 Task: Set the default behaviour for payment handlers reality permission to "Sites can install payment handlers".
Action: Mouse moved to (1070, 30)
Screenshot: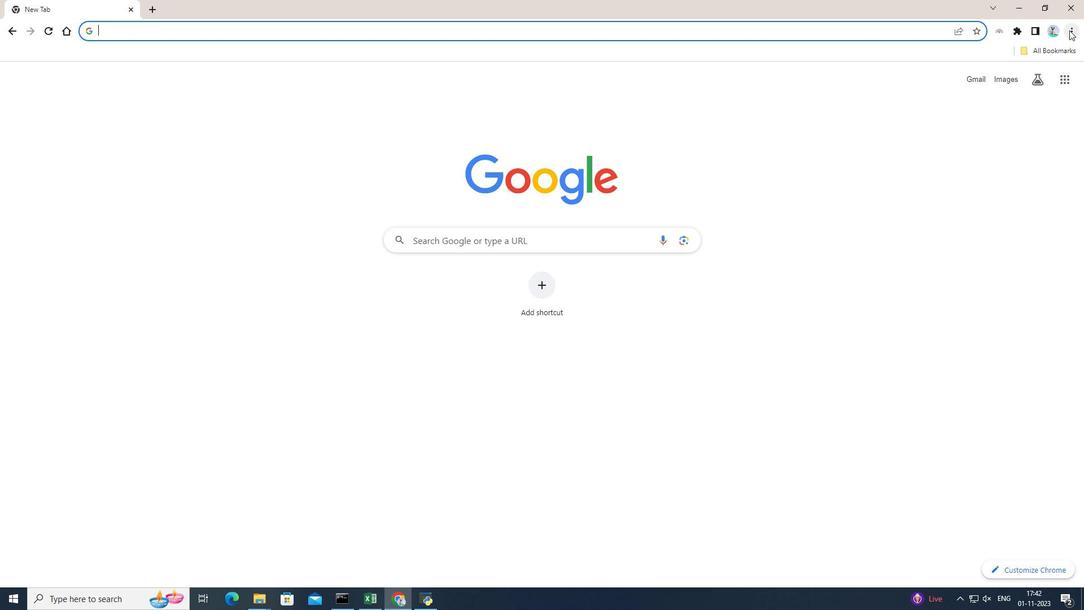 
Action: Mouse pressed left at (1070, 30)
Screenshot: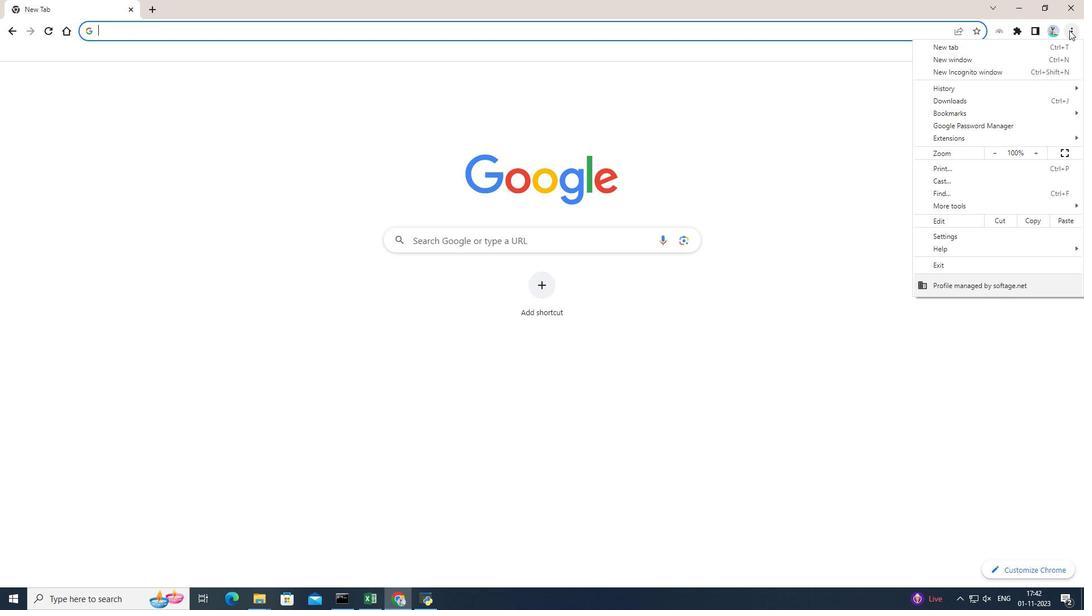 
Action: Mouse moved to (961, 233)
Screenshot: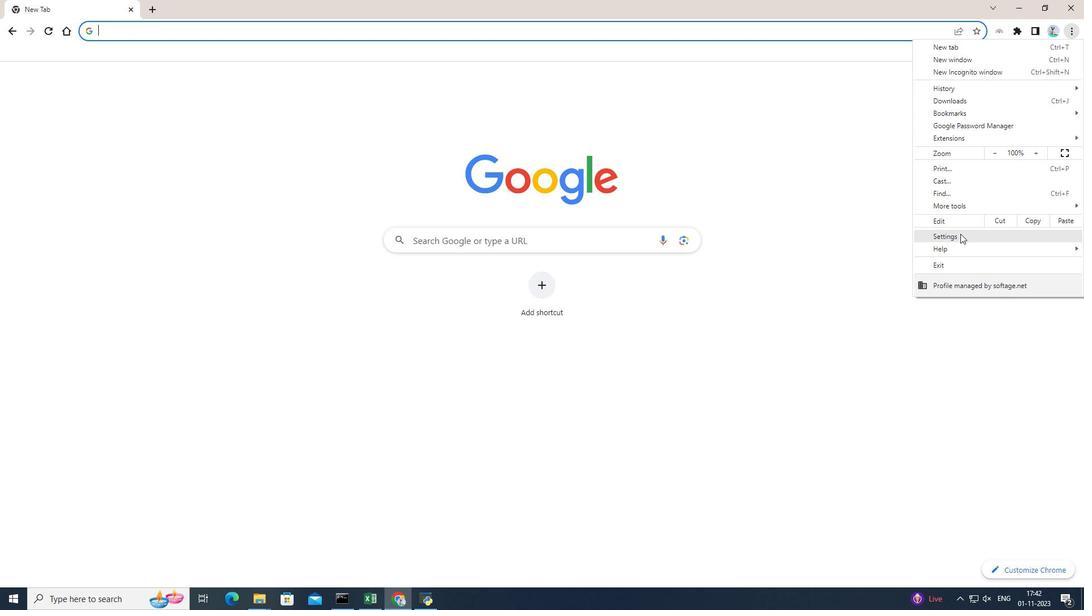 
Action: Mouse pressed left at (961, 233)
Screenshot: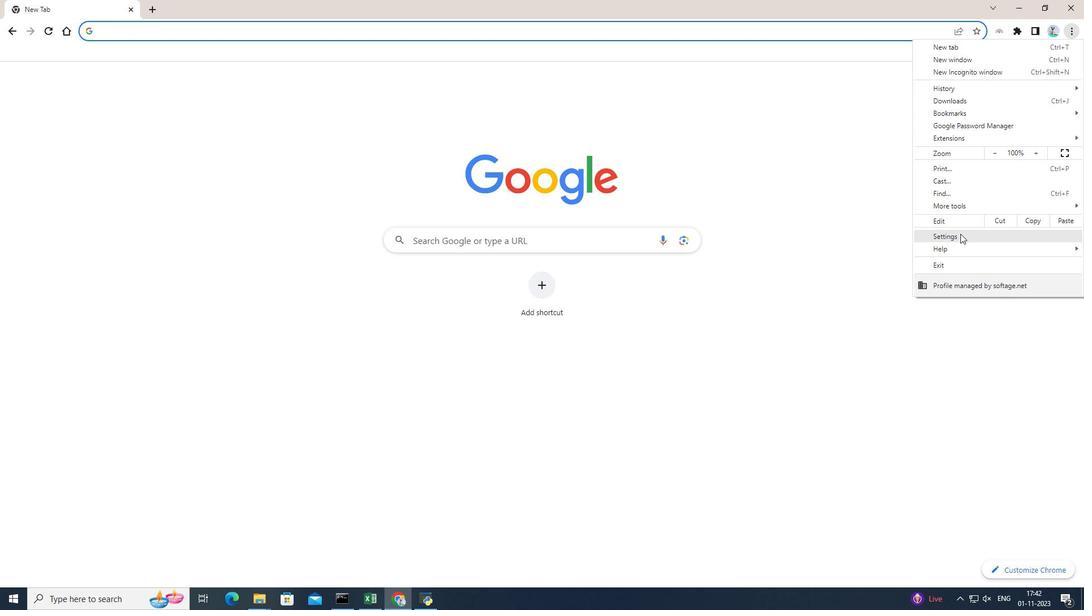 
Action: Mouse pressed left at (961, 233)
Screenshot: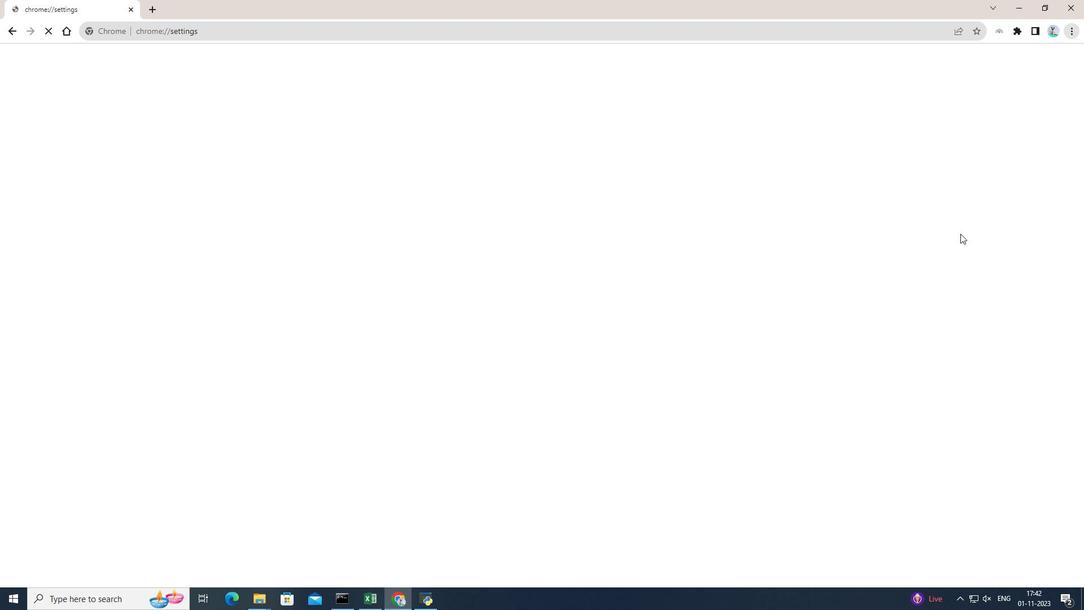 
Action: Mouse moved to (109, 129)
Screenshot: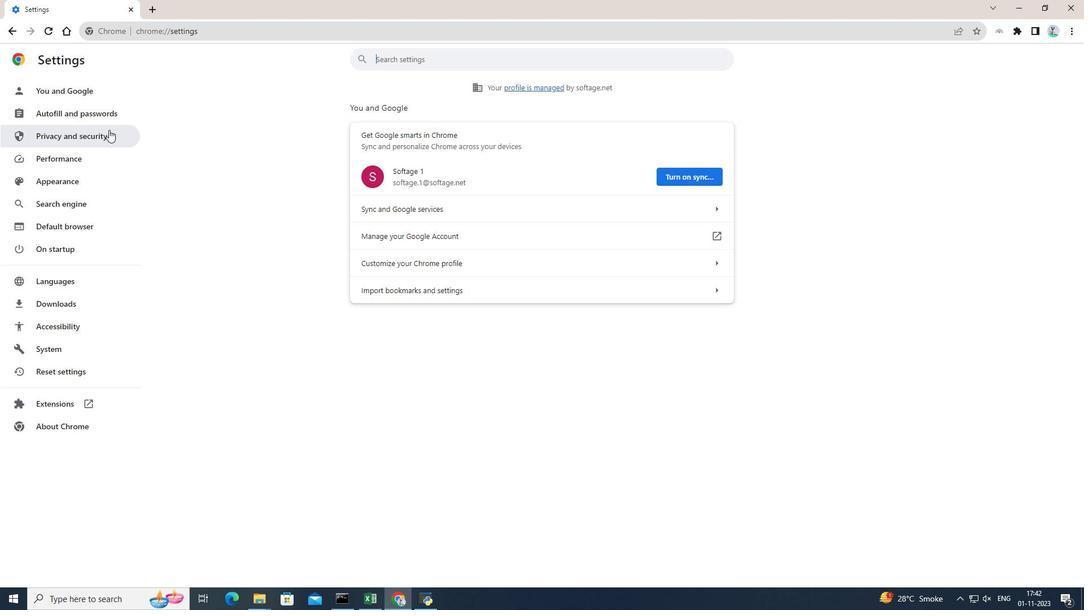 
Action: Mouse pressed left at (109, 129)
Screenshot: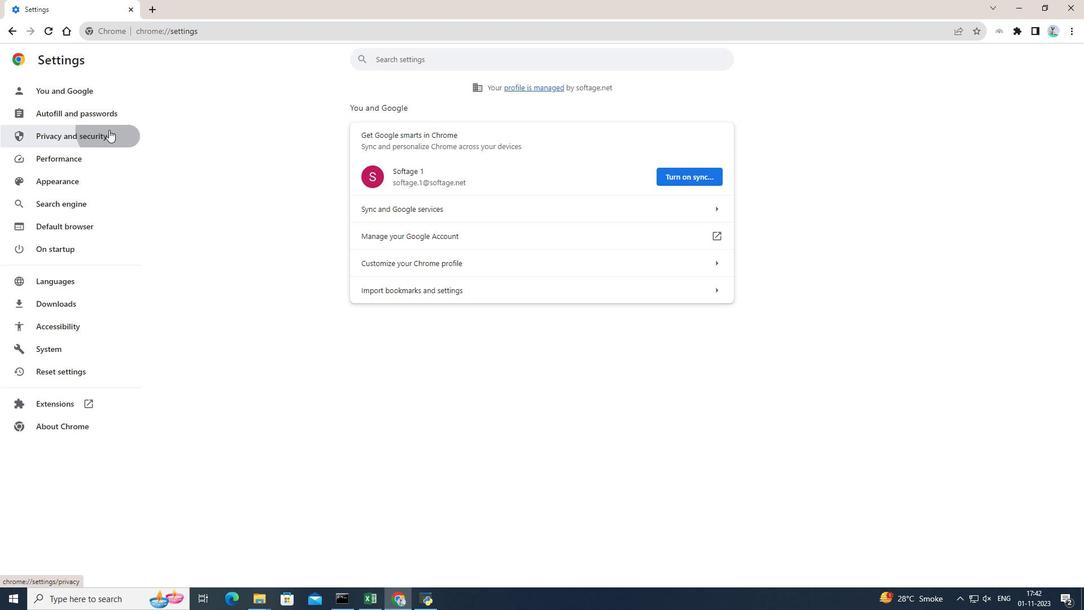 
Action: Mouse moved to (701, 359)
Screenshot: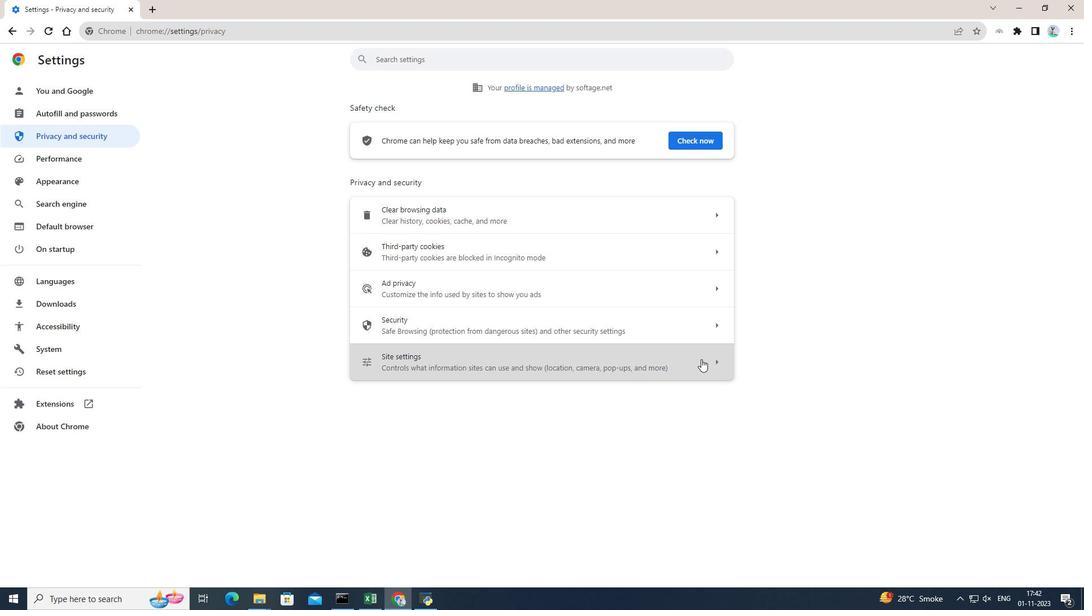 
Action: Mouse pressed left at (701, 359)
Screenshot: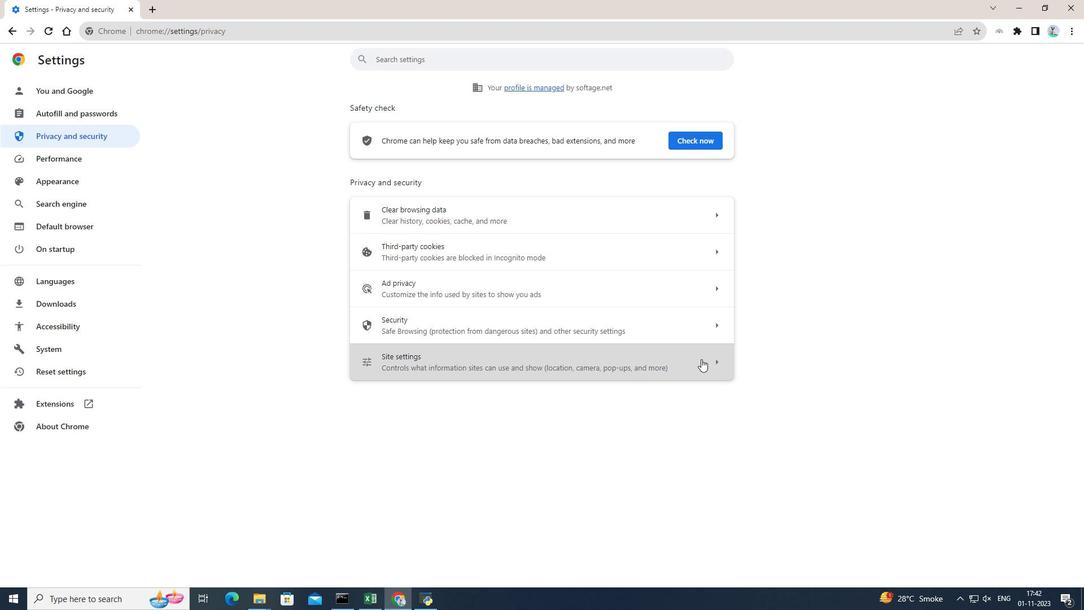 
Action: Mouse pressed left at (701, 359)
Screenshot: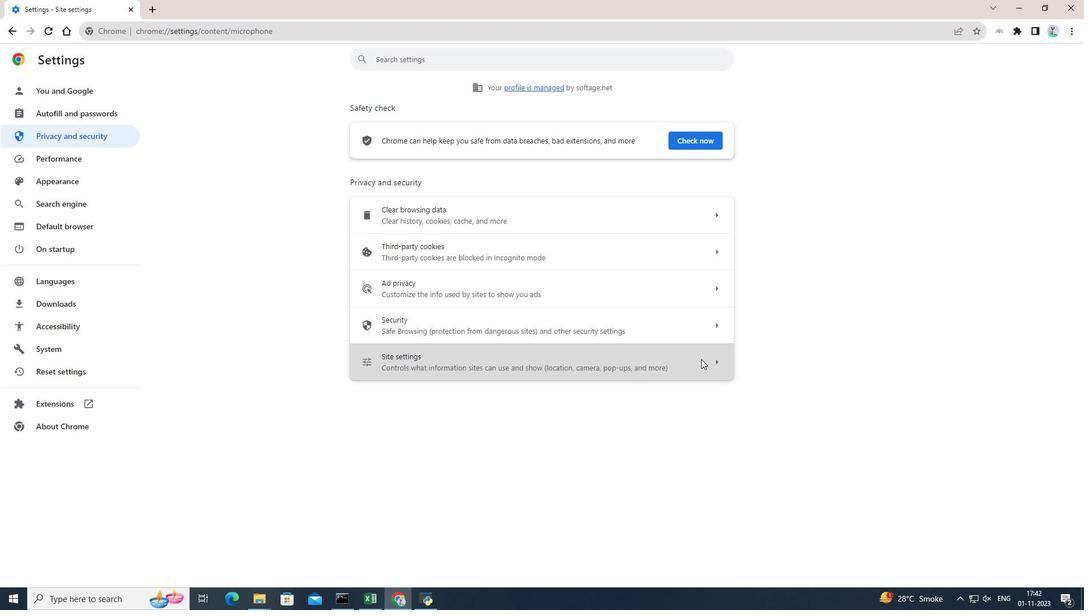 
Action: Mouse moved to (366, 87)
Screenshot: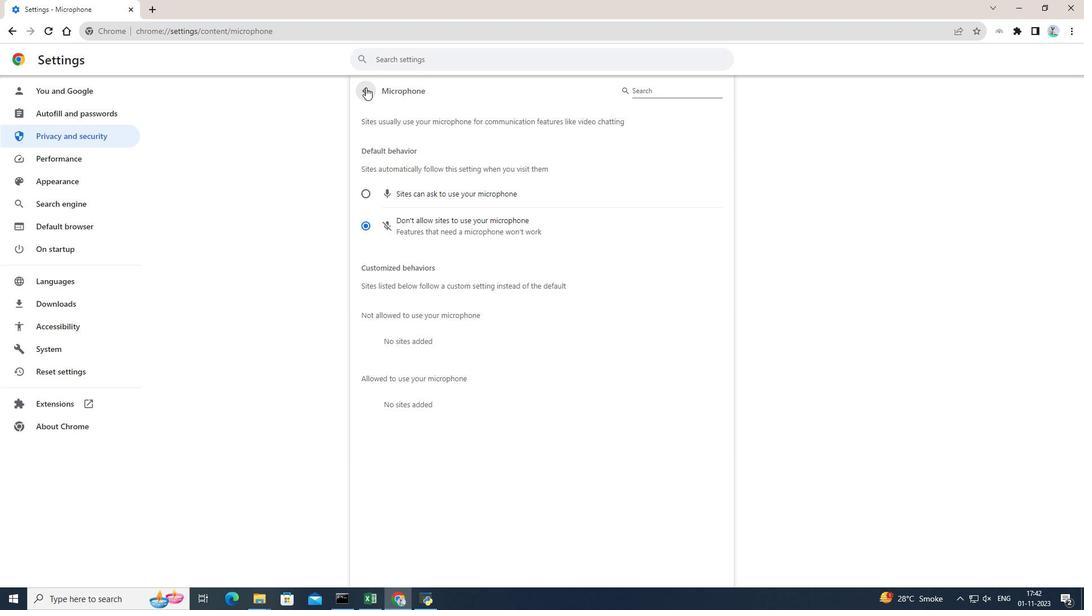 
Action: Mouse pressed left at (366, 87)
Screenshot: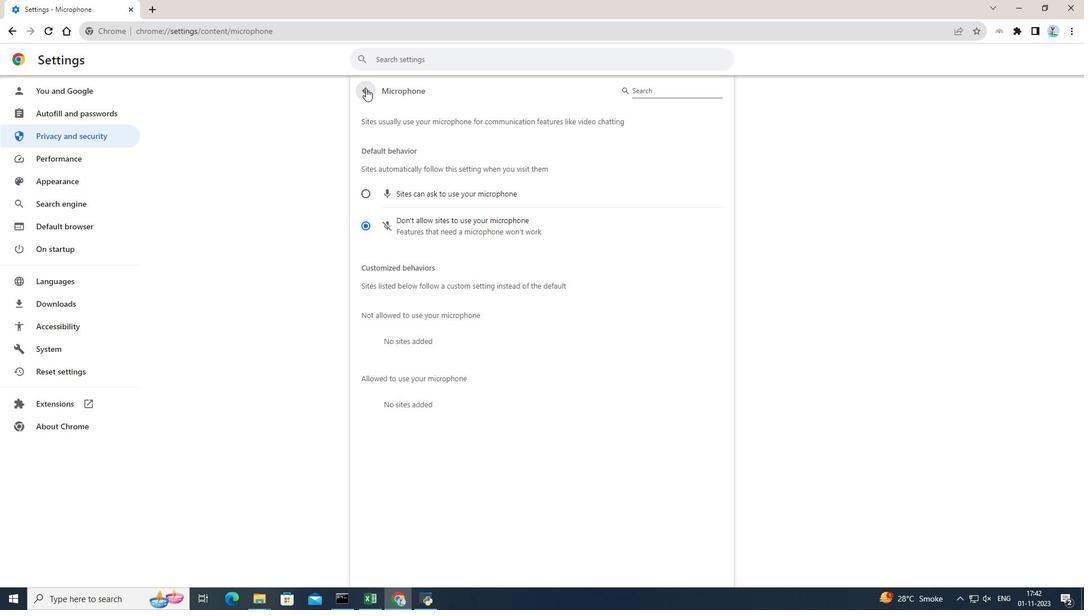 
Action: Mouse moved to (669, 377)
Screenshot: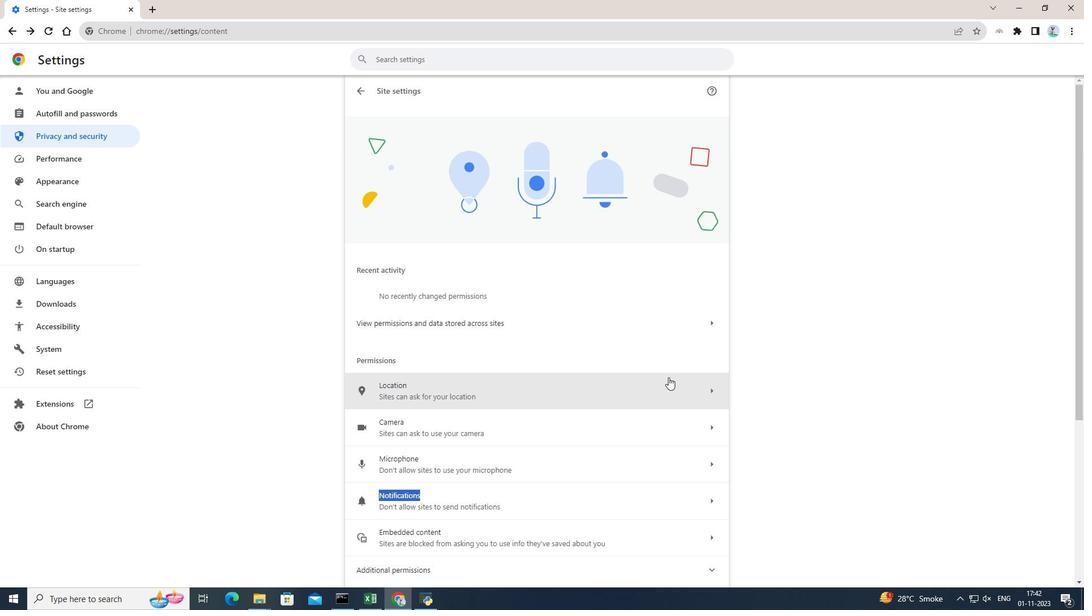 
Action: Mouse scrolled (669, 376) with delta (0, 0)
Screenshot: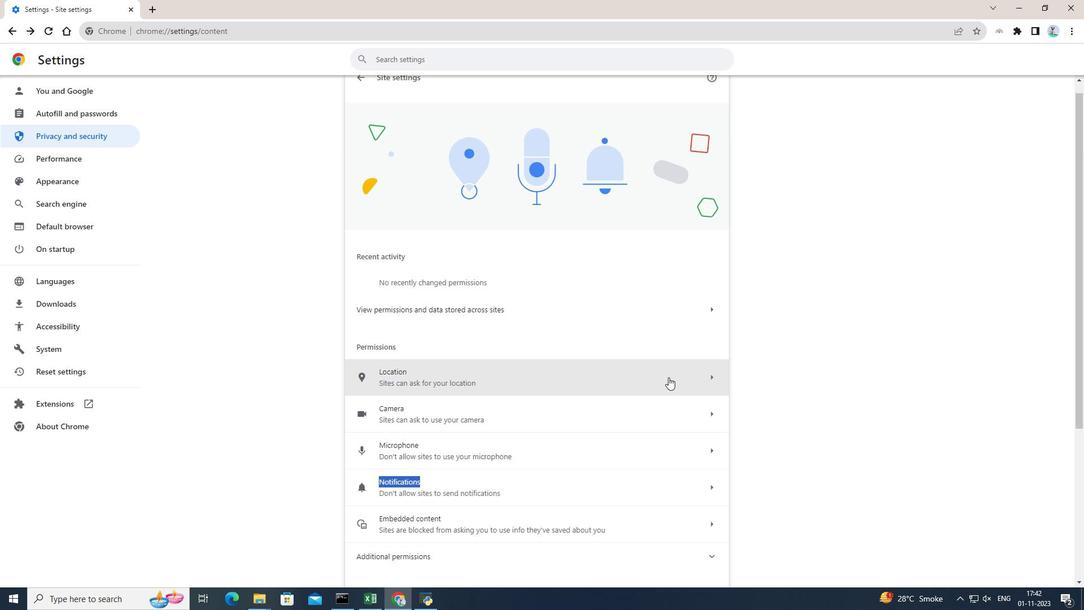
Action: Mouse scrolled (669, 376) with delta (0, 0)
Screenshot: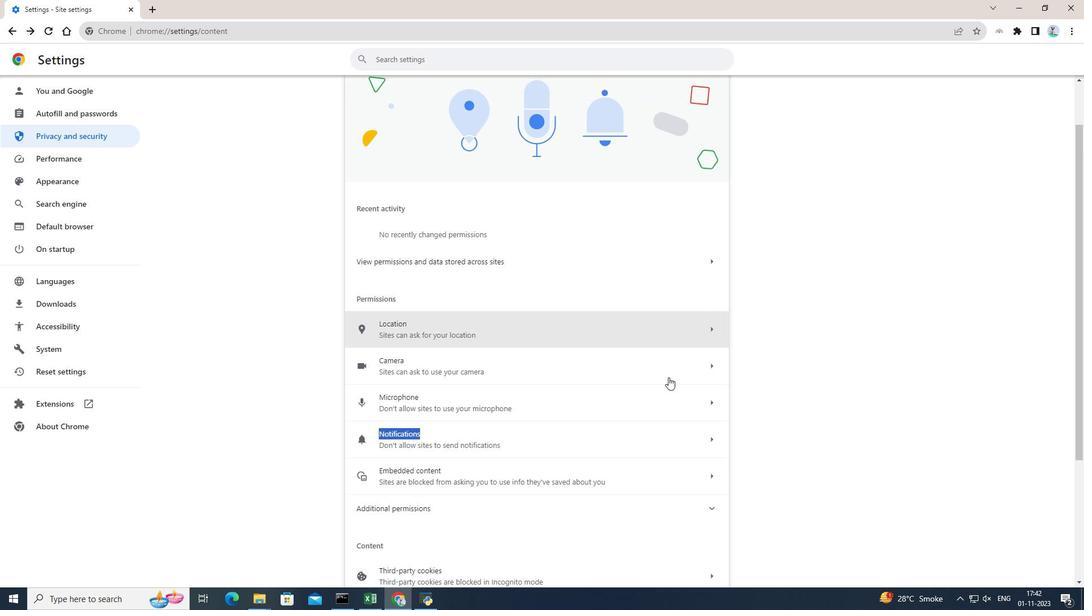 
Action: Mouse scrolled (669, 376) with delta (0, 0)
Screenshot: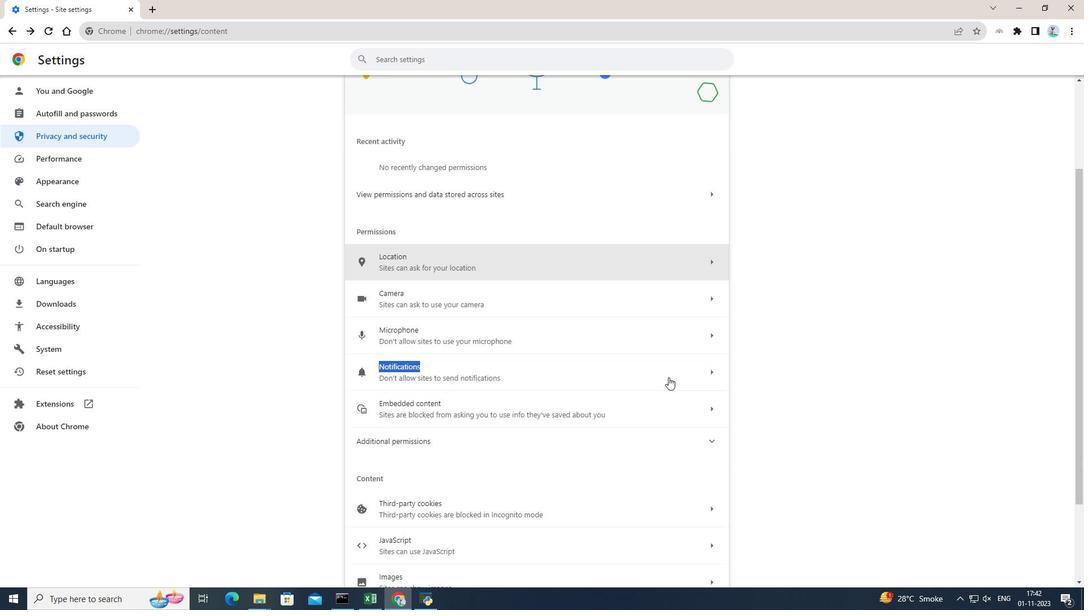 
Action: Mouse moved to (474, 407)
Screenshot: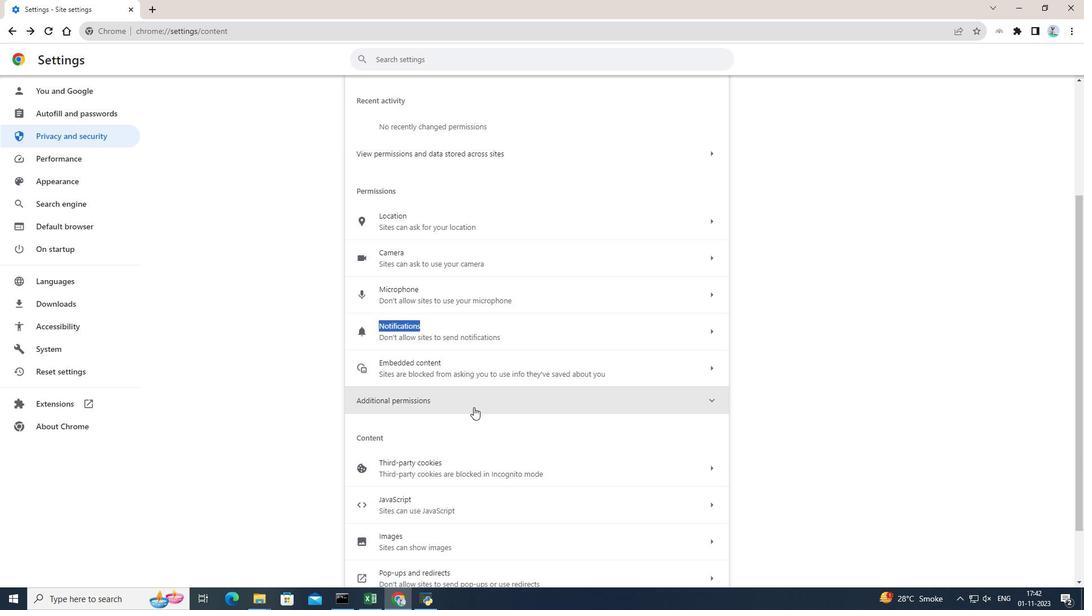
Action: Mouse pressed left at (474, 407)
Screenshot: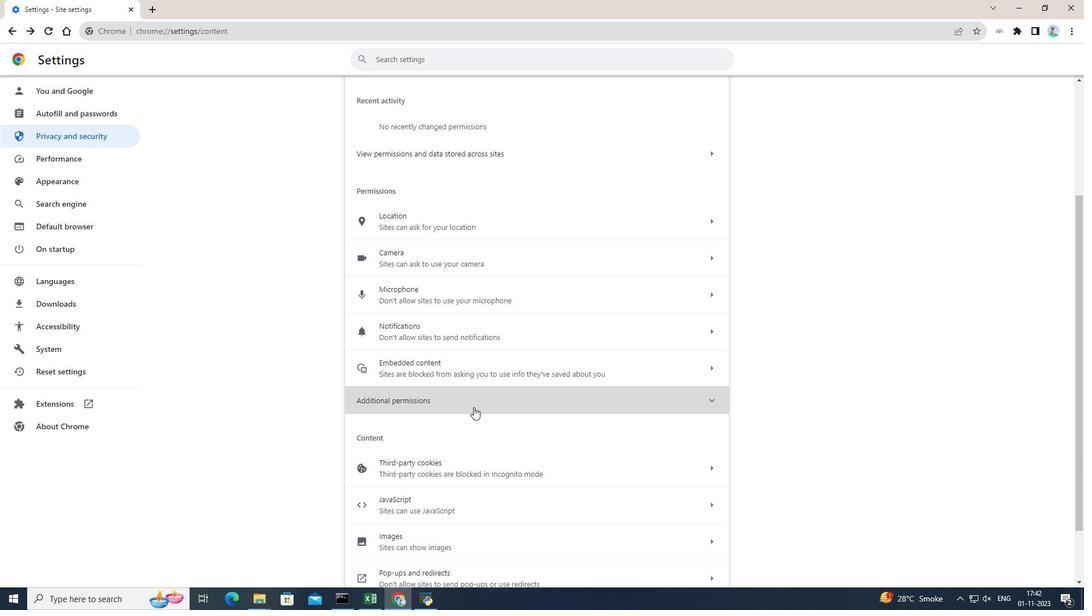 
Action: Mouse moved to (474, 404)
Screenshot: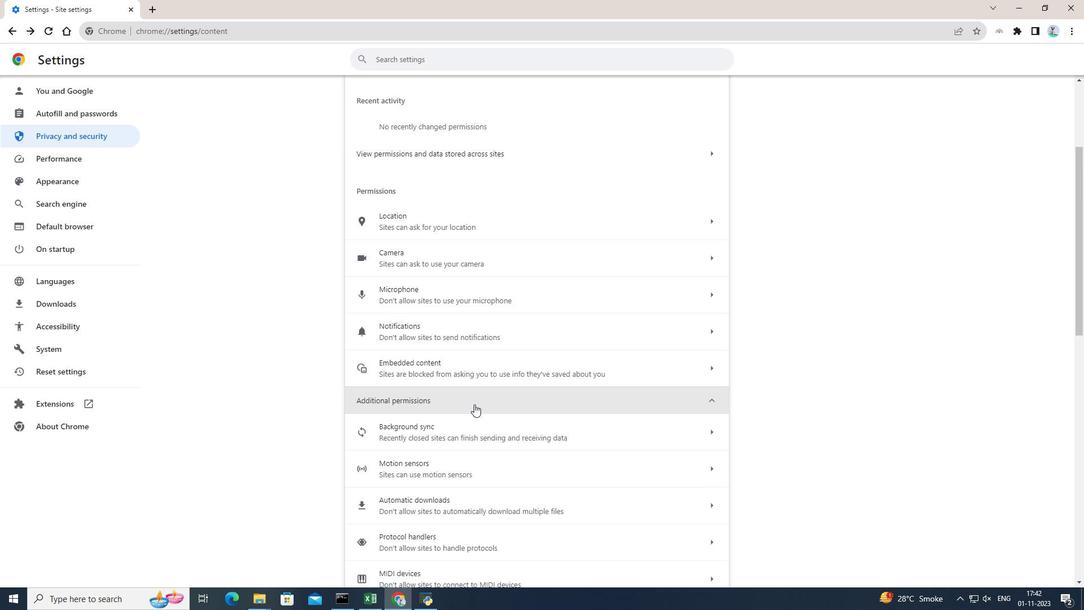 
Action: Mouse scrolled (474, 404) with delta (0, 0)
Screenshot: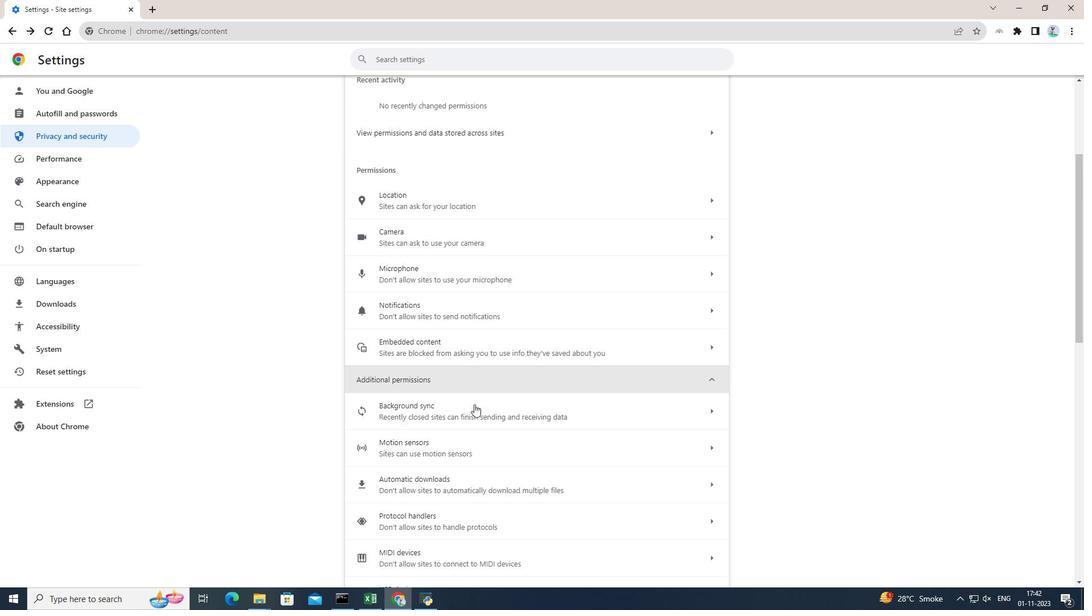 
Action: Mouse scrolled (474, 404) with delta (0, 0)
Screenshot: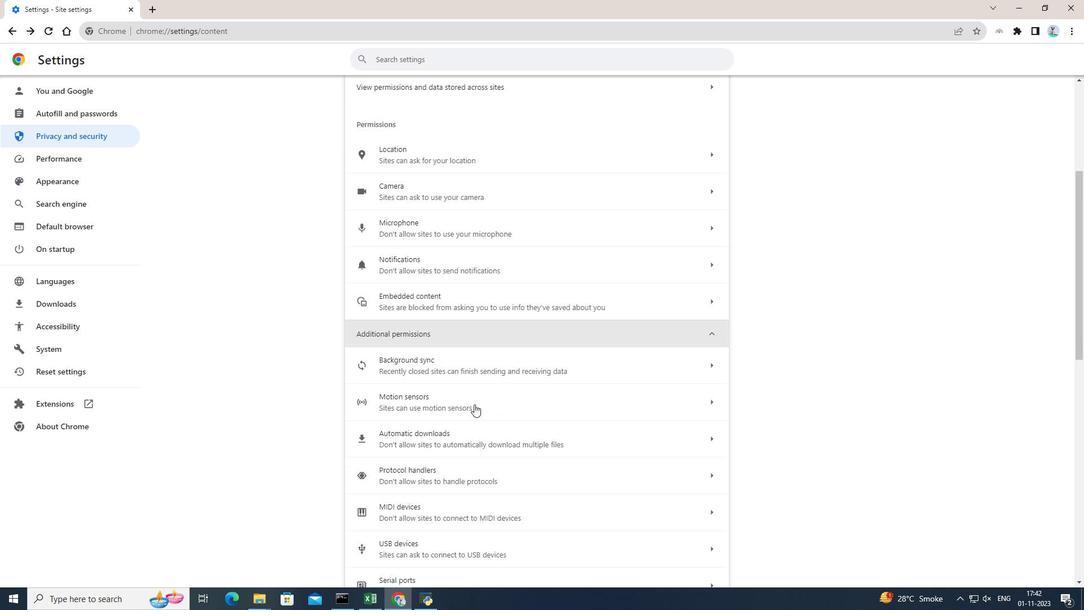 
Action: Mouse scrolled (474, 404) with delta (0, 0)
Screenshot: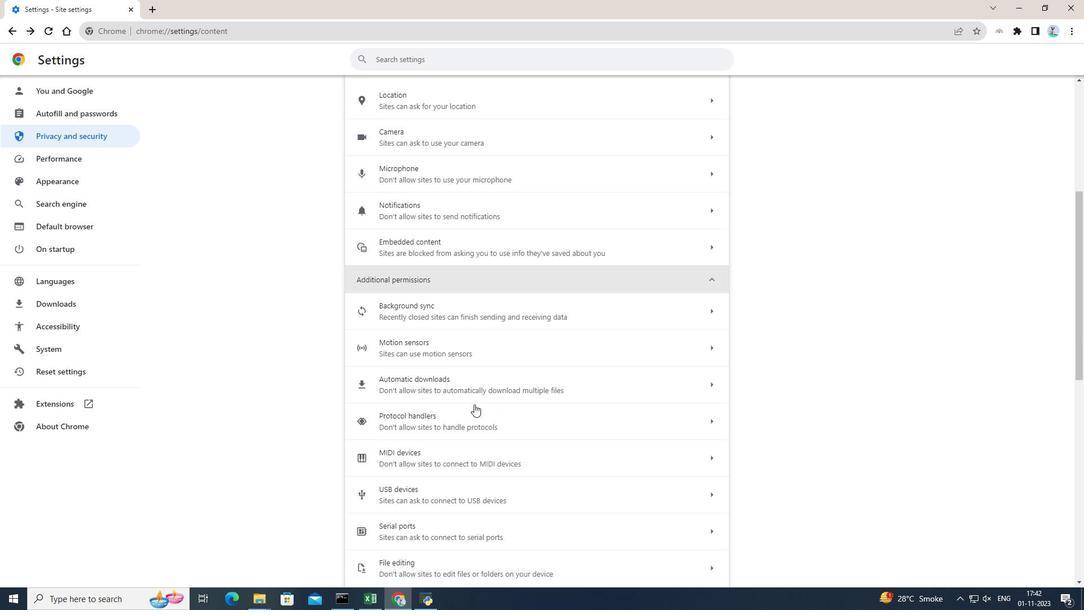
Action: Mouse scrolled (474, 404) with delta (0, 0)
Screenshot: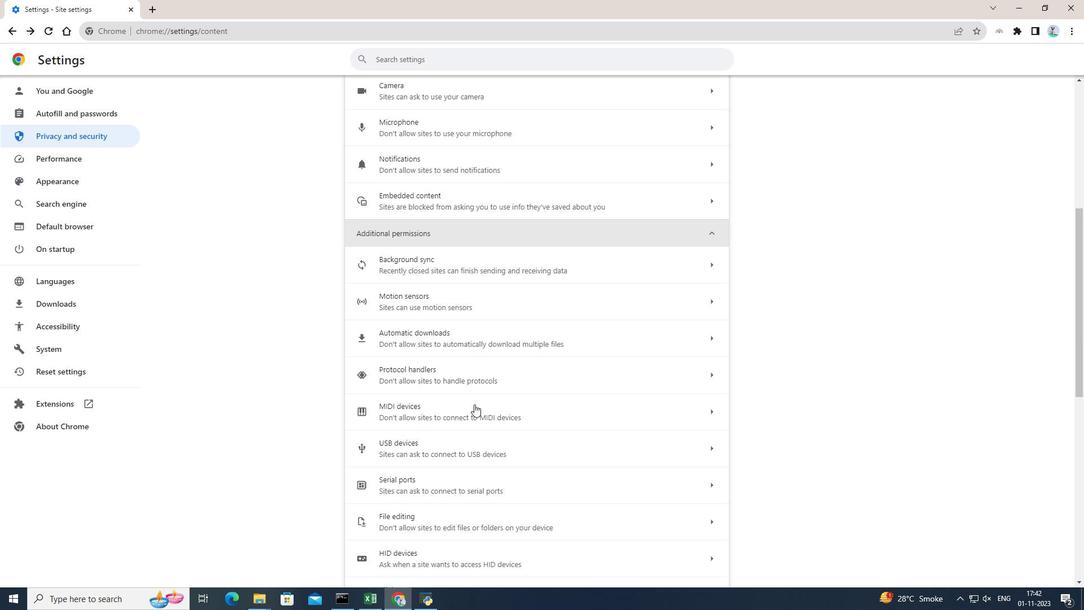 
Action: Mouse scrolled (474, 404) with delta (0, 0)
Screenshot: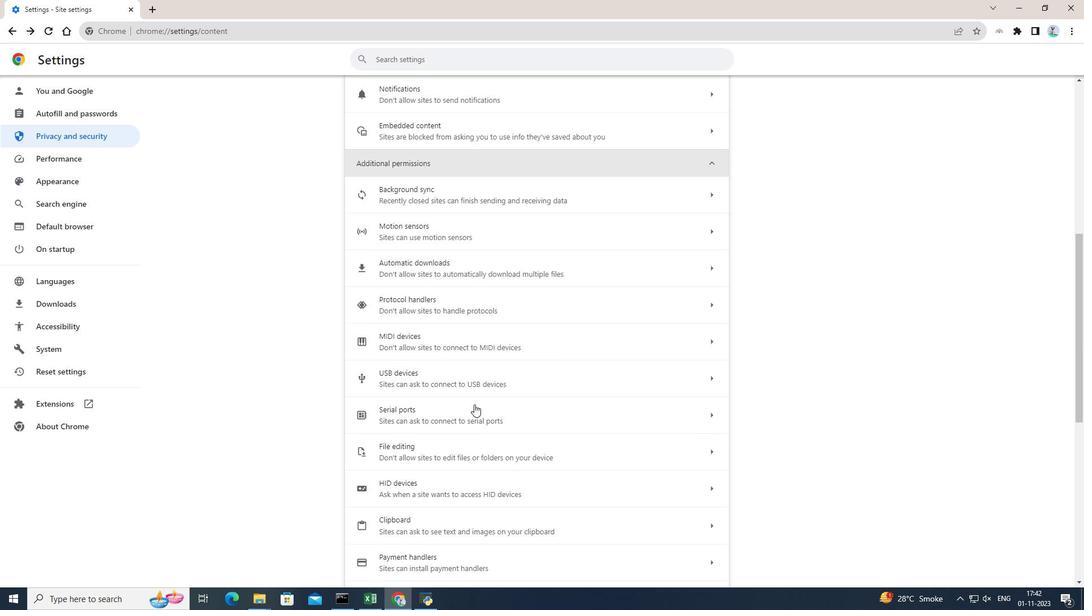 
Action: Mouse moved to (476, 401)
Screenshot: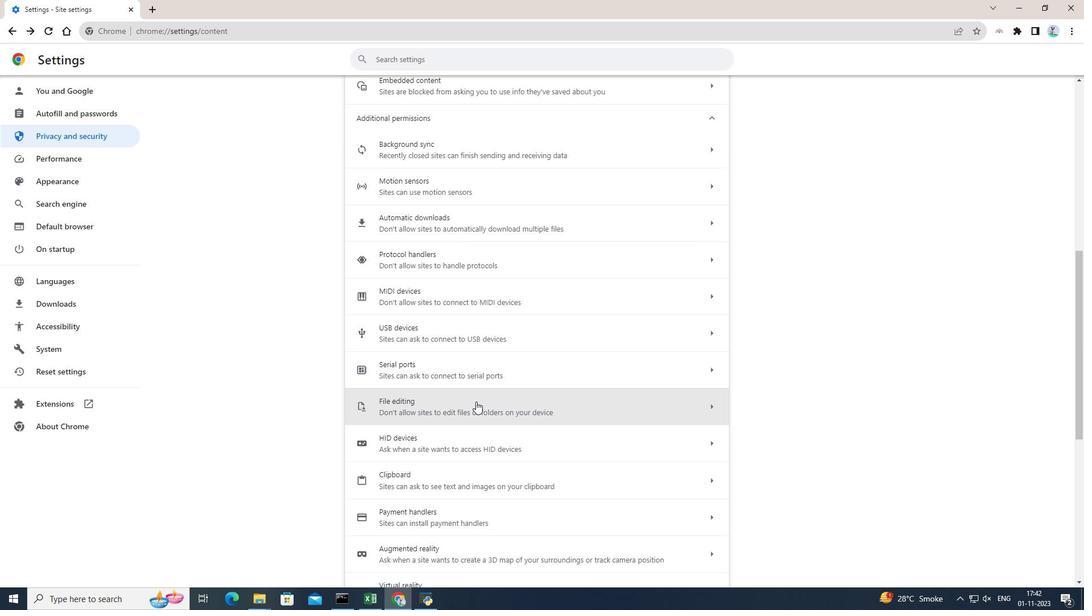 
Action: Mouse scrolled (476, 401) with delta (0, 0)
Screenshot: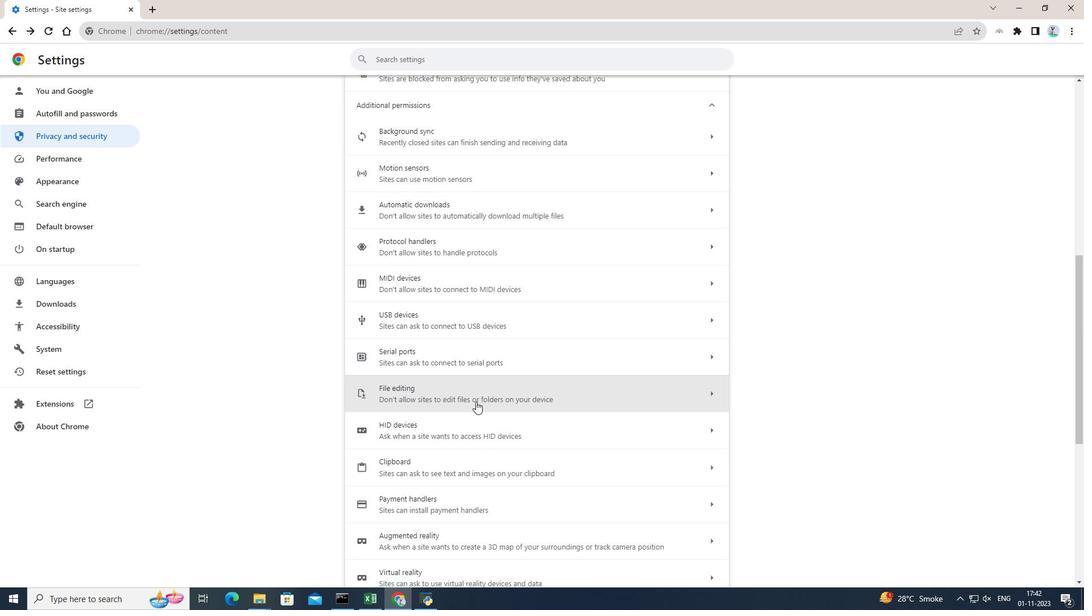 
Action: Mouse moved to (462, 452)
Screenshot: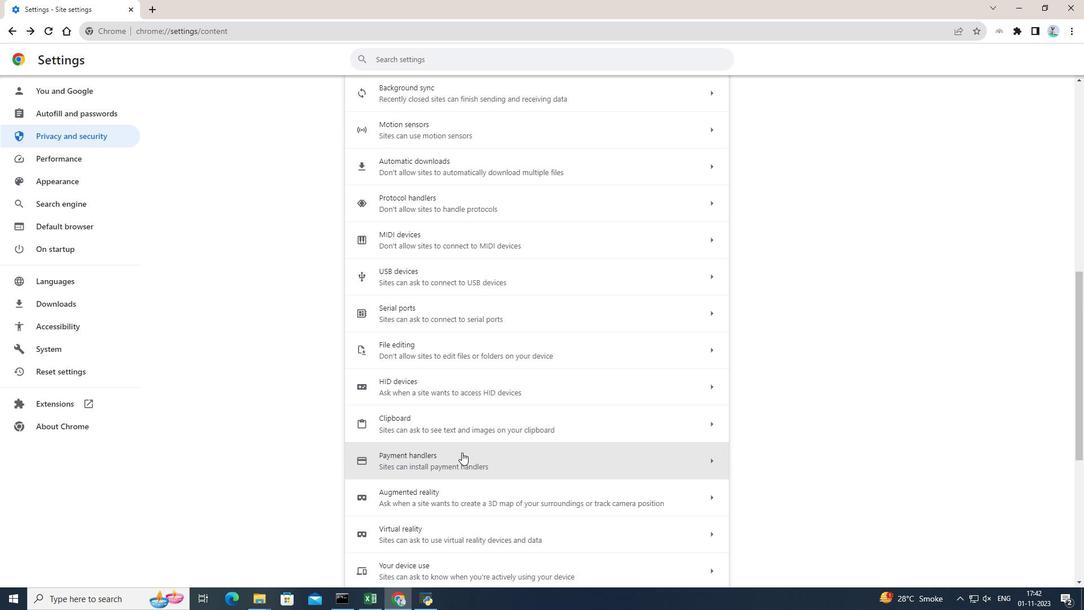 
Action: Mouse pressed left at (462, 452)
Screenshot: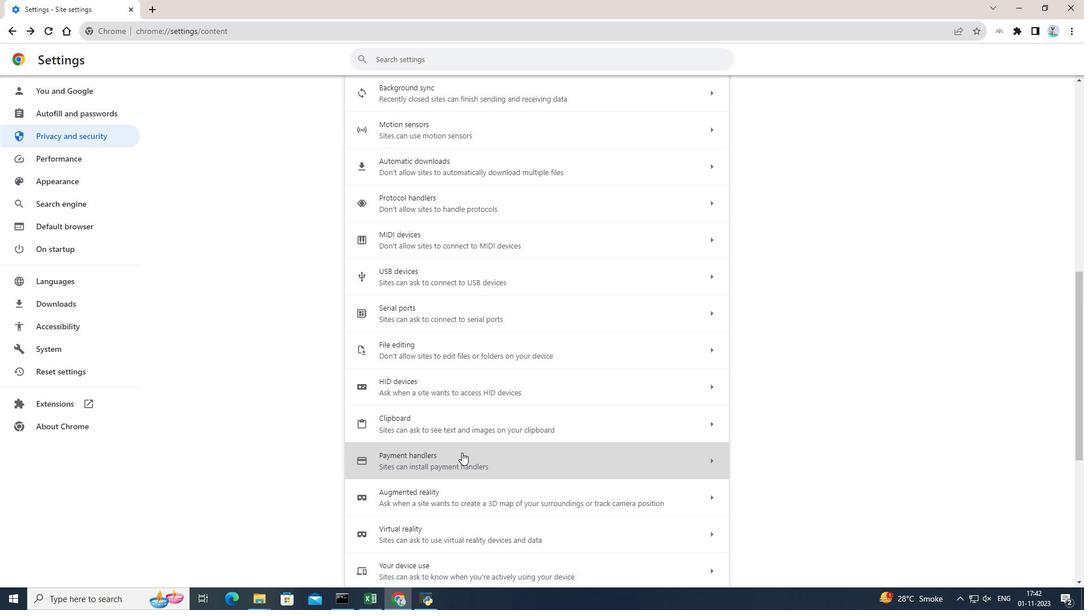 
Action: Mouse moved to (366, 194)
Screenshot: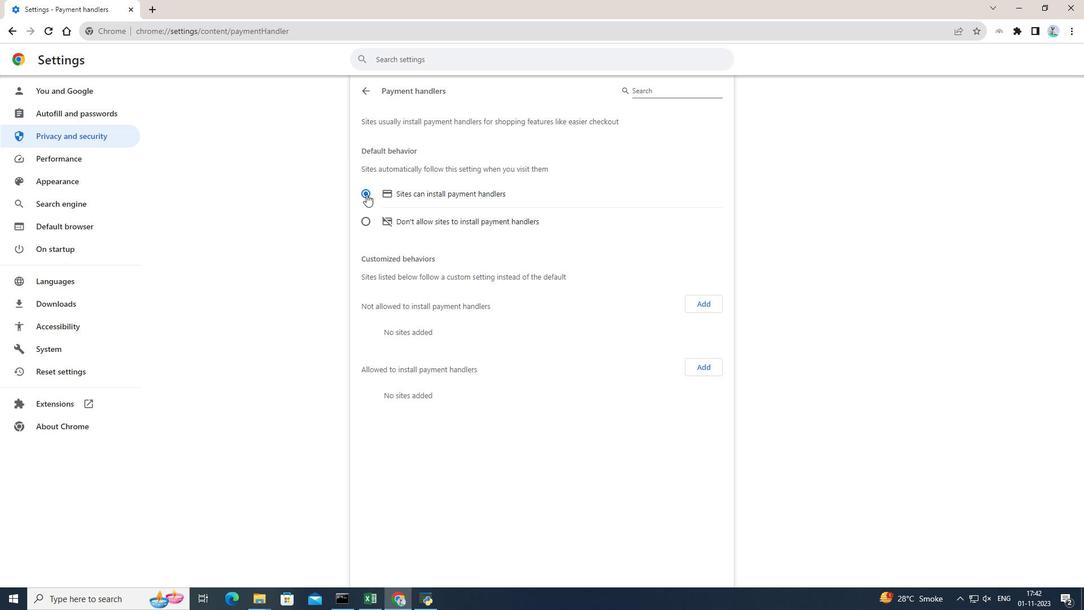 
Action: Mouse pressed left at (366, 194)
Screenshot: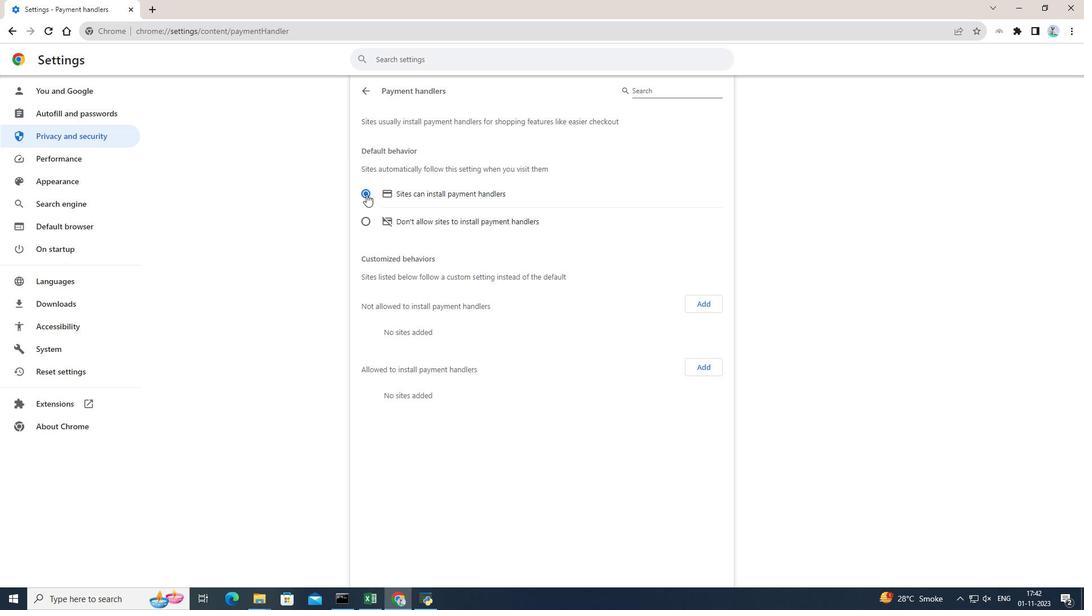 
Action: Mouse pressed left at (366, 194)
Screenshot: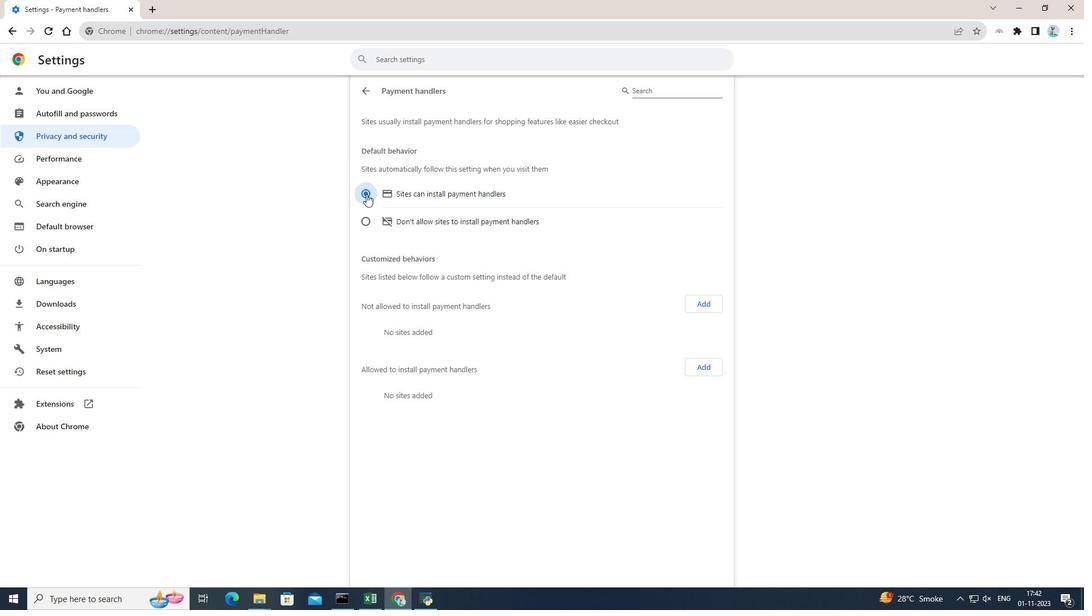 
Action: Key pressed <Key.enter>
Screenshot: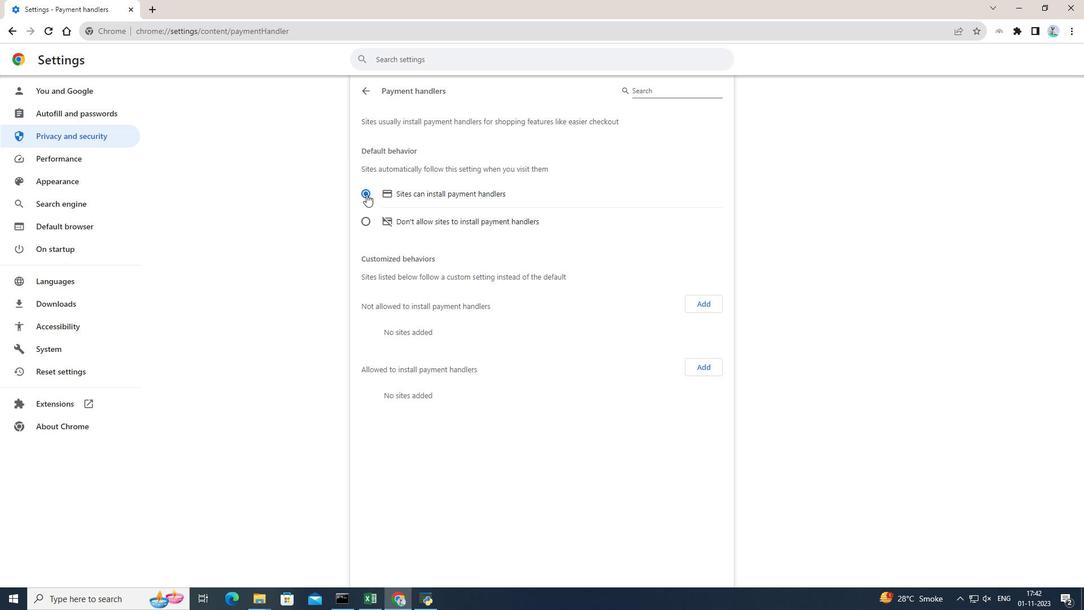 
